 Task: Set up alerts for new listings in Las Vegas, Nevada, with a 3-car garage and a guest suite.
Action: Mouse moved to (220, 170)
Screenshot: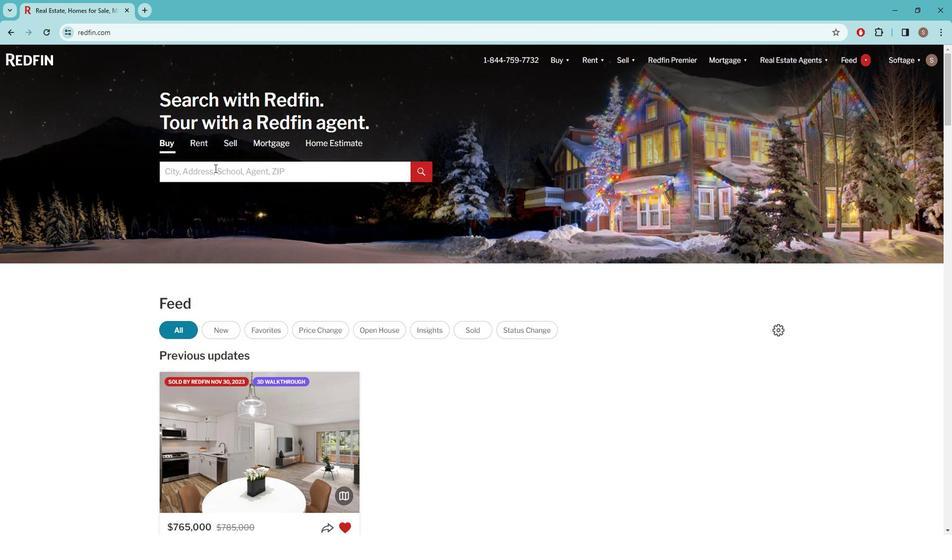 
Action: Mouse pressed left at (220, 170)
Screenshot: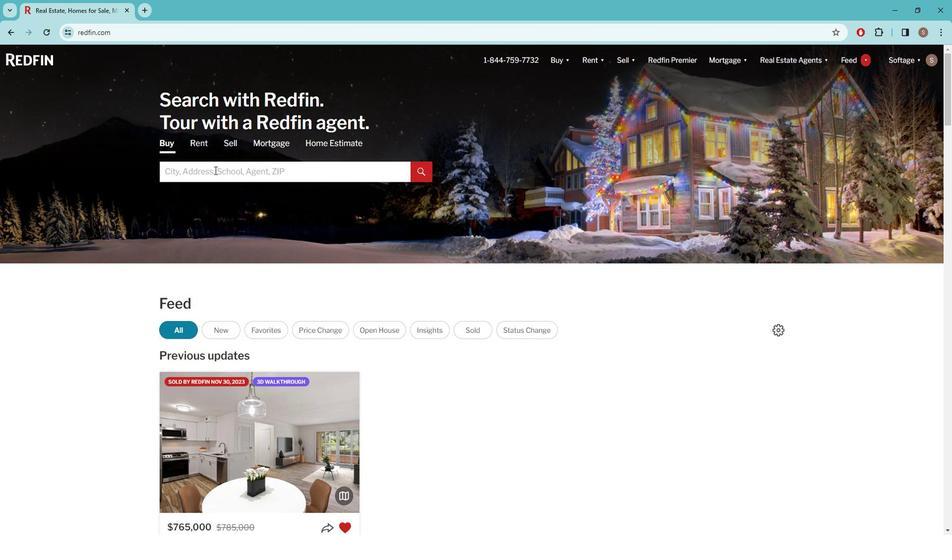 
Action: Key pressed l<Key.caps_lock>AS<Key.space><Key.caps_lock>v<Key.caps_lock>EGAS
Screenshot: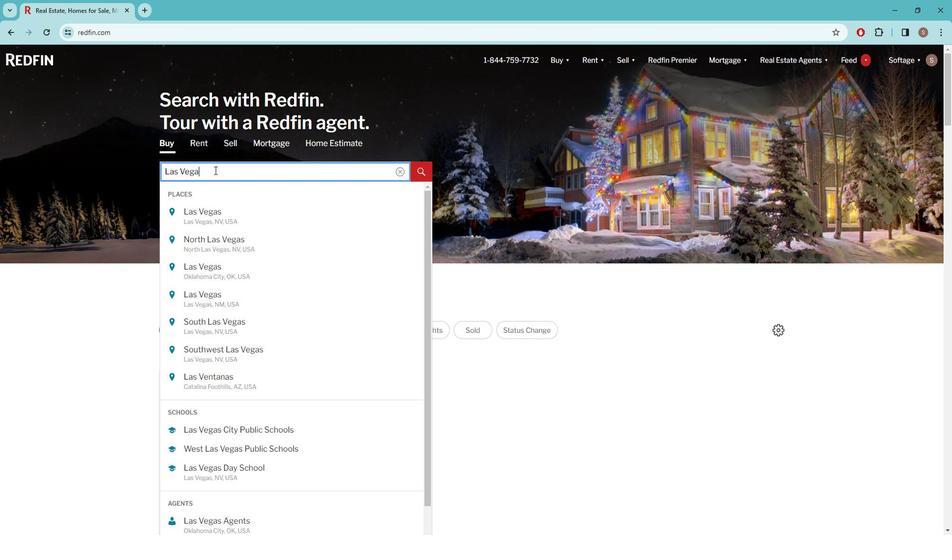 
Action: Mouse moved to (211, 211)
Screenshot: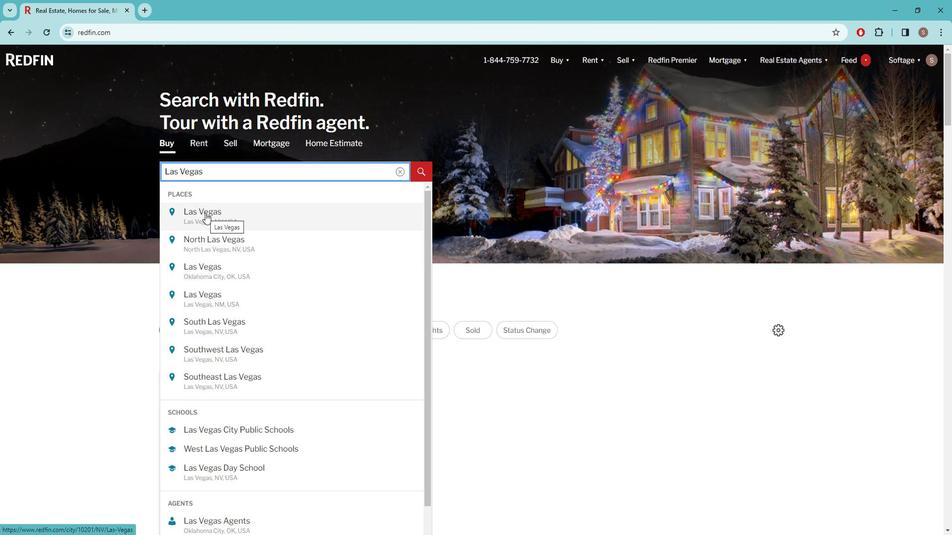 
Action: Mouse pressed left at (211, 211)
Screenshot: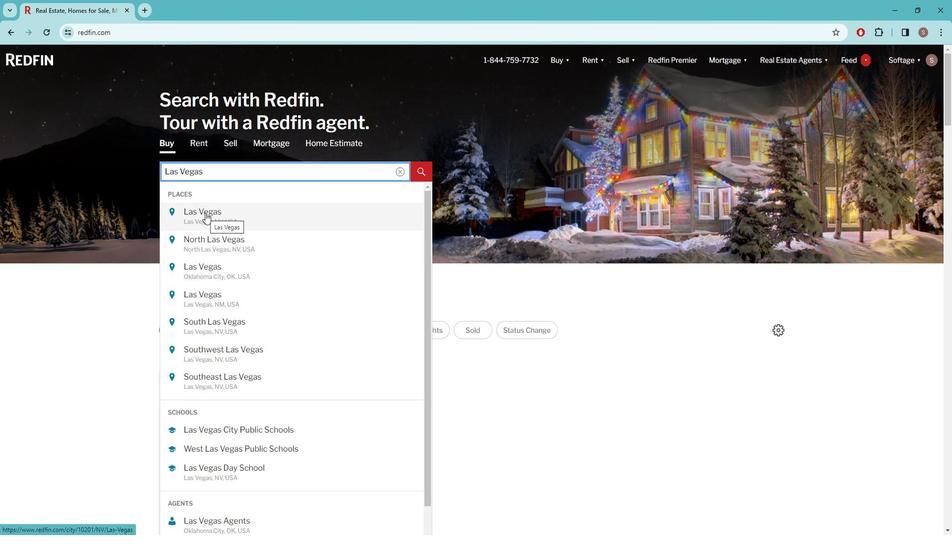 
Action: Mouse moved to (842, 122)
Screenshot: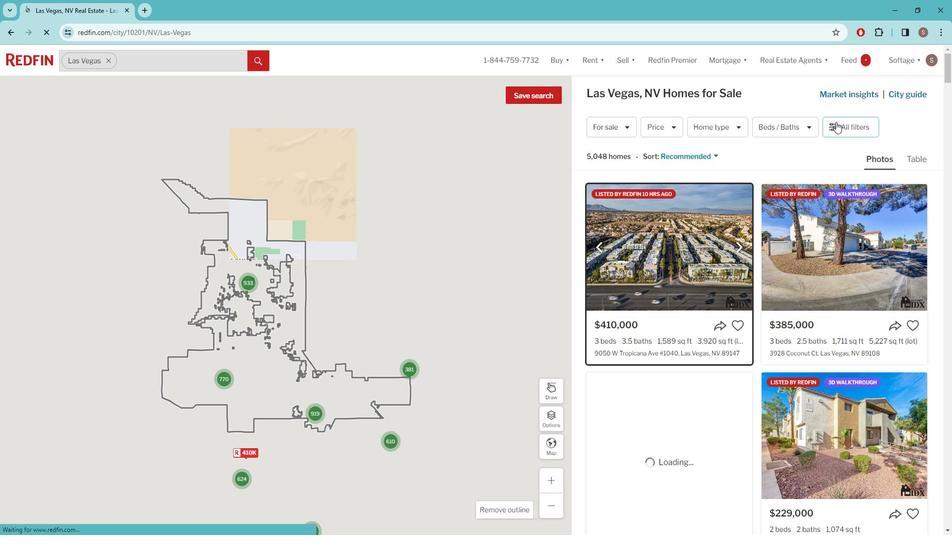 
Action: Mouse pressed left at (842, 122)
Screenshot: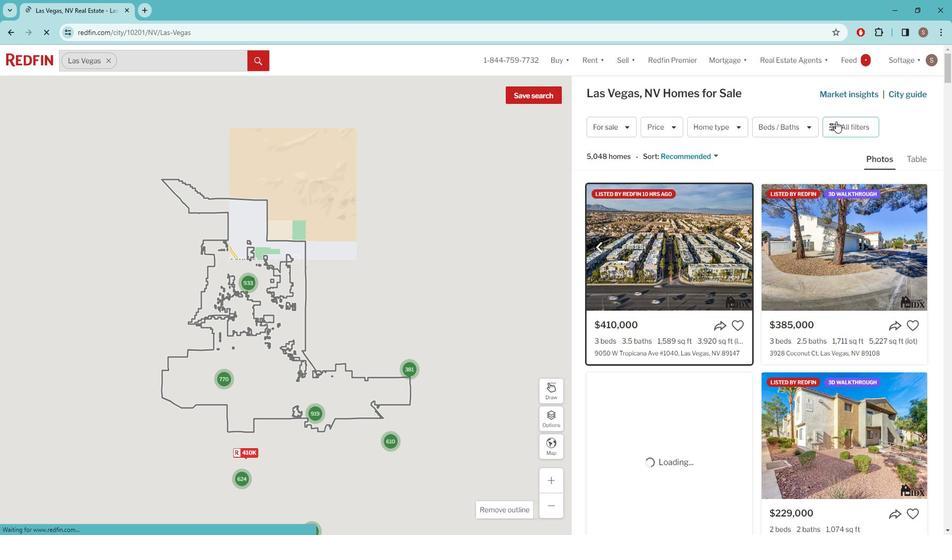 
Action: Mouse moved to (841, 122)
Screenshot: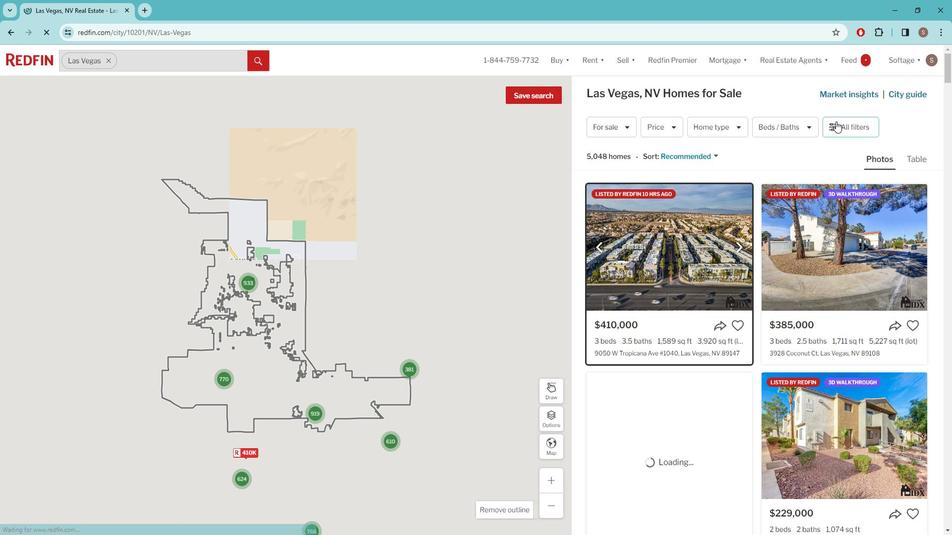 
Action: Mouse pressed left at (841, 122)
Screenshot: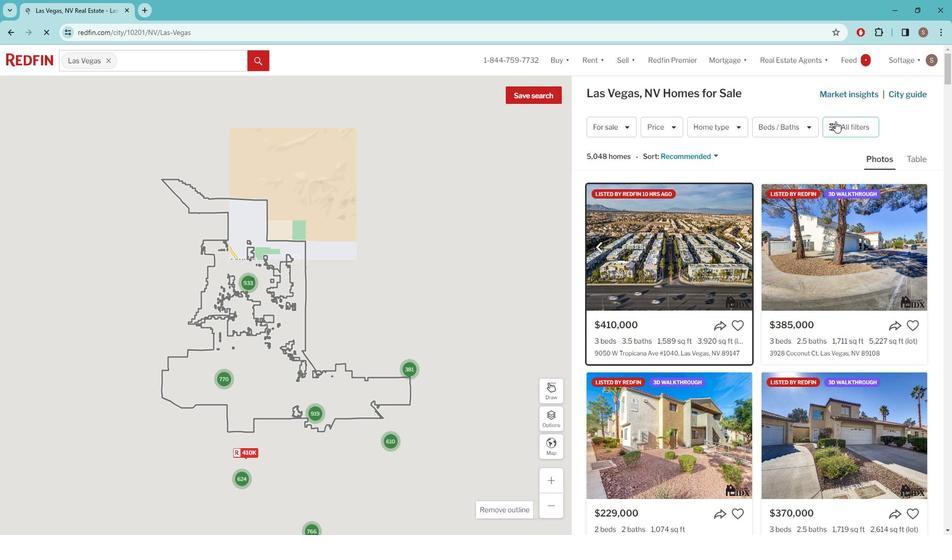 
Action: Mouse moved to (843, 122)
Screenshot: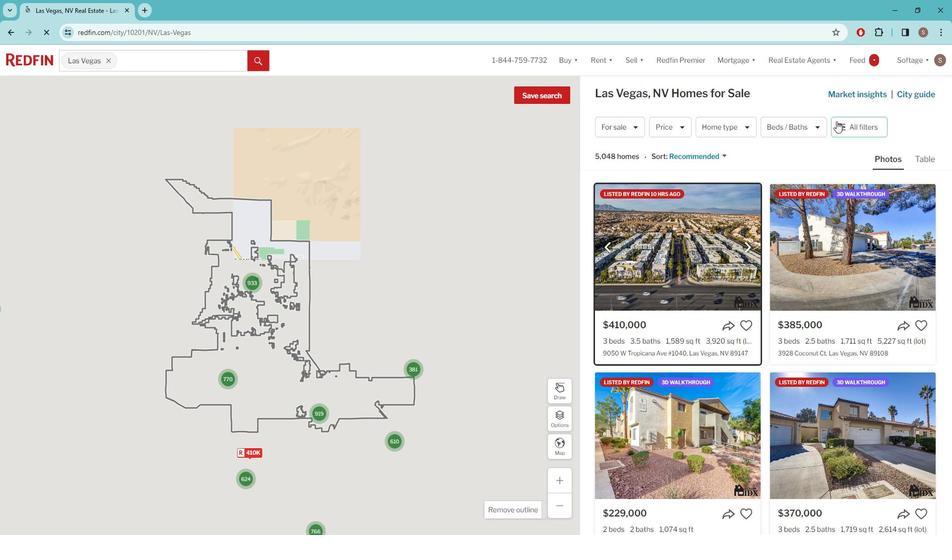 
Action: Mouse pressed left at (843, 122)
Screenshot: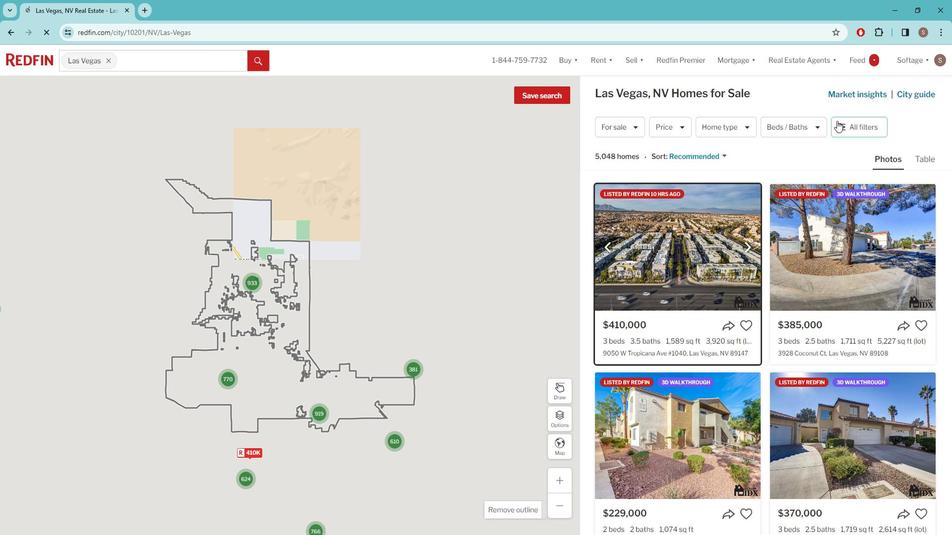 
Action: Mouse moved to (814, 145)
Screenshot: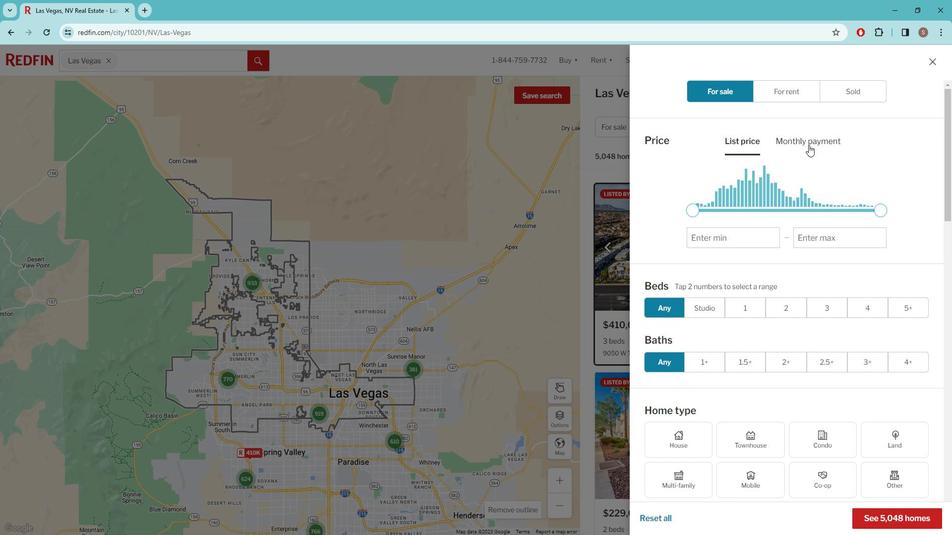 
Action: Mouse scrolled (814, 145) with delta (0, 0)
Screenshot: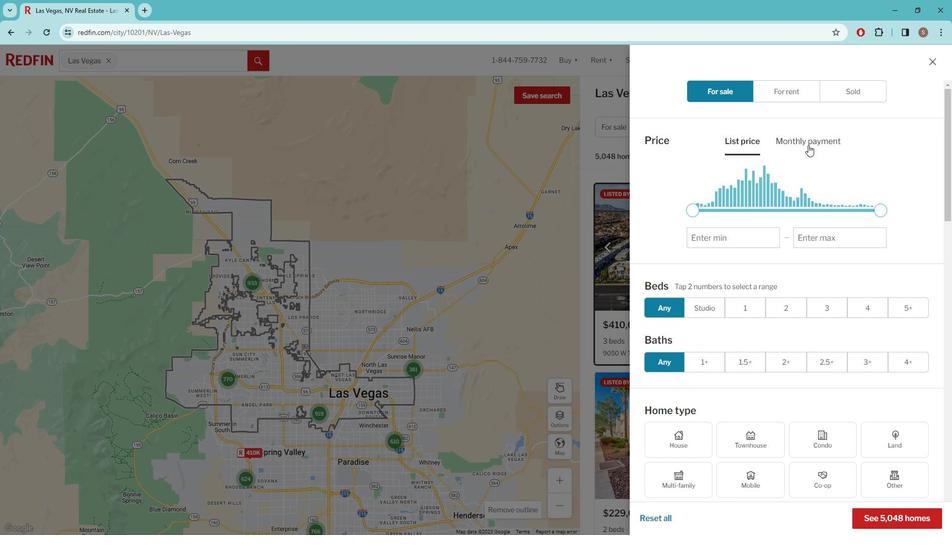 
Action: Mouse scrolled (814, 145) with delta (0, 0)
Screenshot: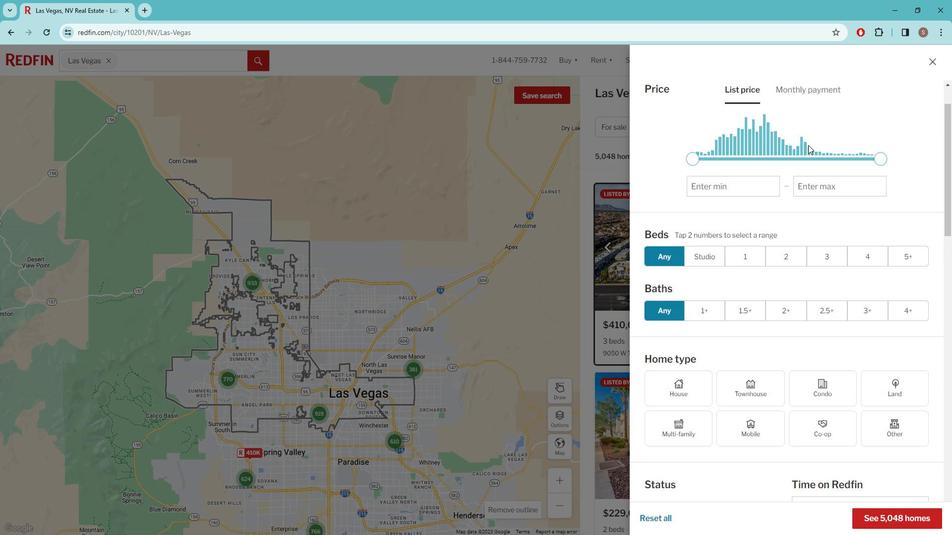 
Action: Mouse scrolled (814, 145) with delta (0, 0)
Screenshot: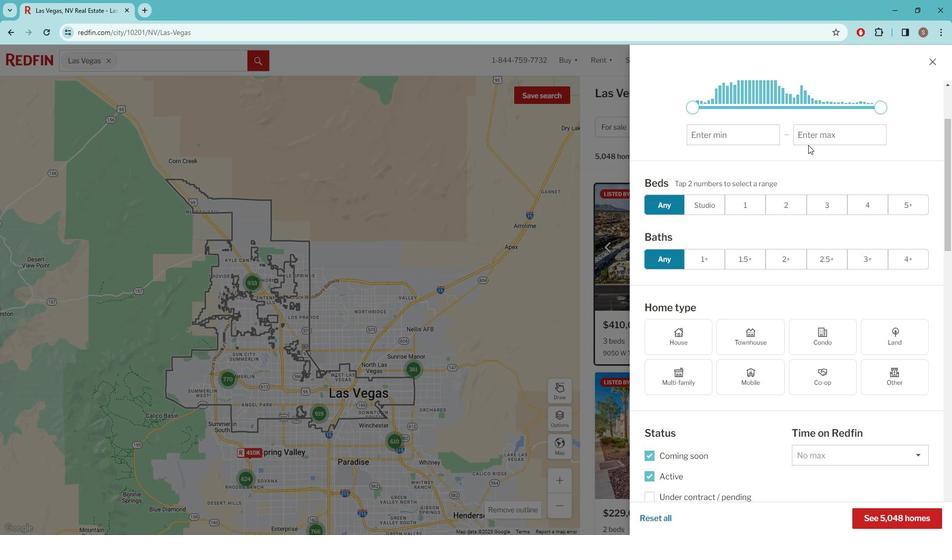 
Action: Mouse scrolled (814, 145) with delta (0, 0)
Screenshot: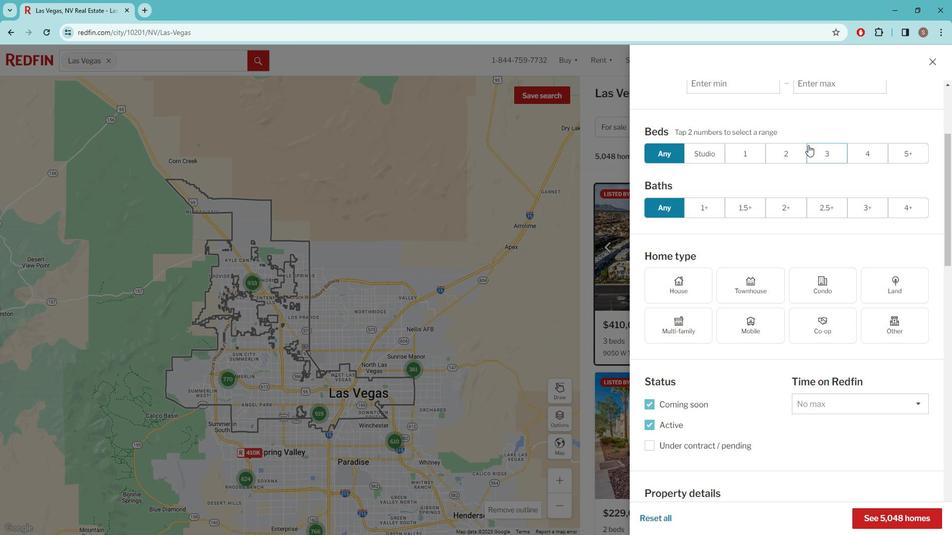 
Action: Mouse scrolled (814, 145) with delta (0, 0)
Screenshot: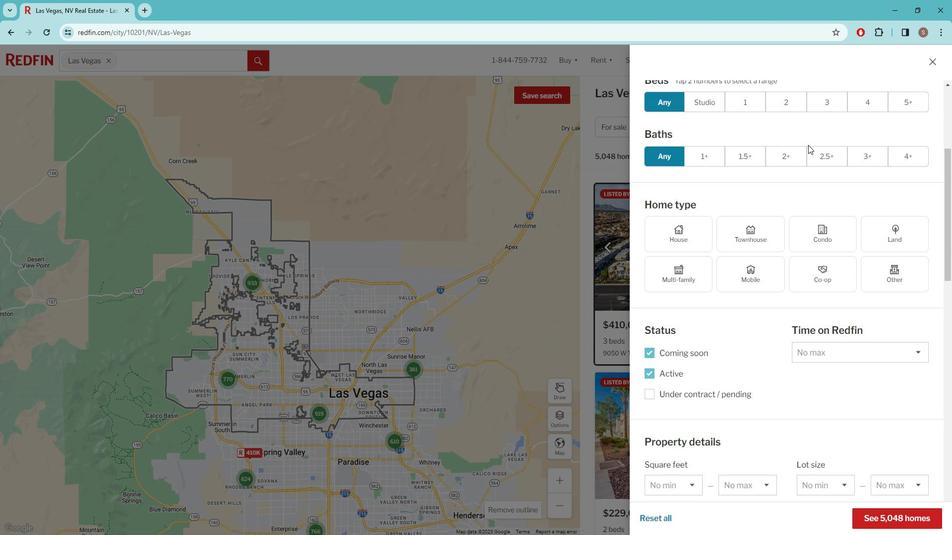 
Action: Mouse scrolled (814, 145) with delta (0, 0)
Screenshot: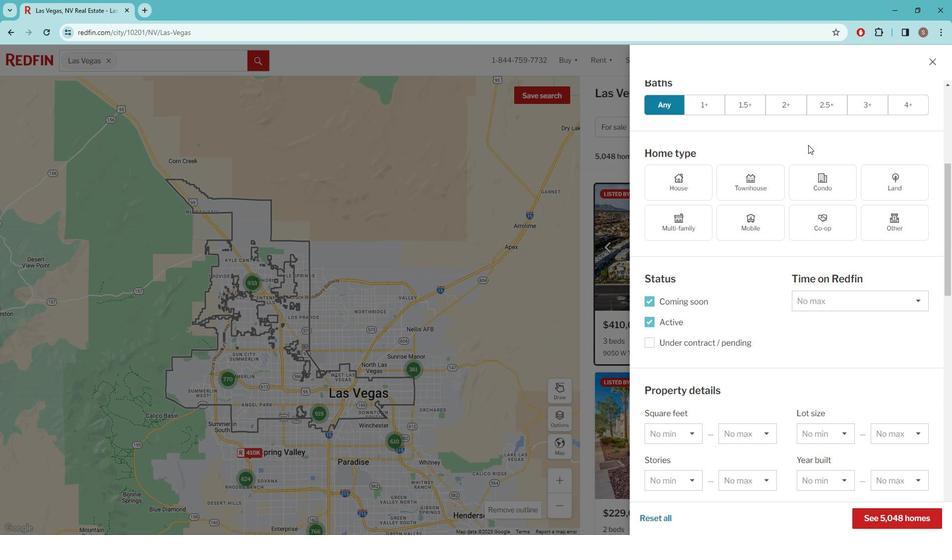 
Action: Mouse scrolled (814, 145) with delta (0, 0)
Screenshot: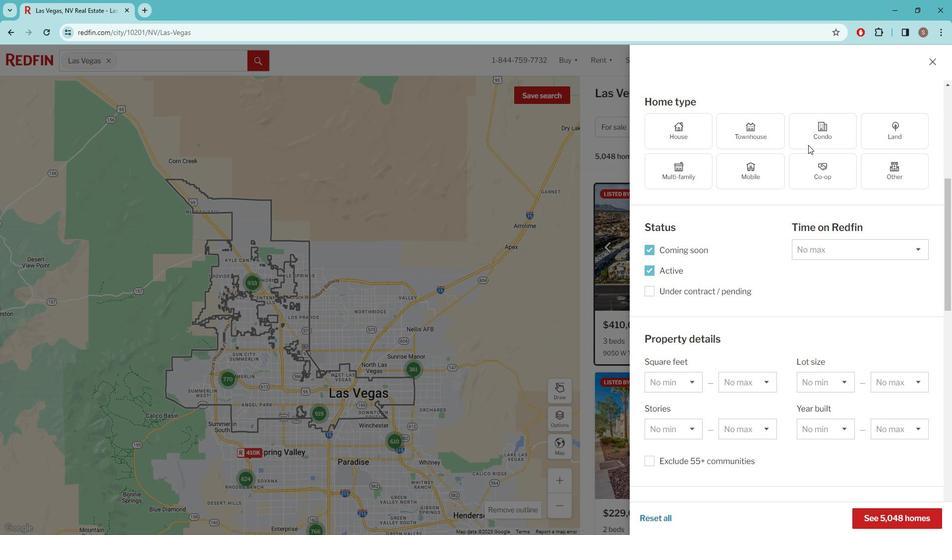 
Action: Mouse scrolled (814, 145) with delta (0, 0)
Screenshot: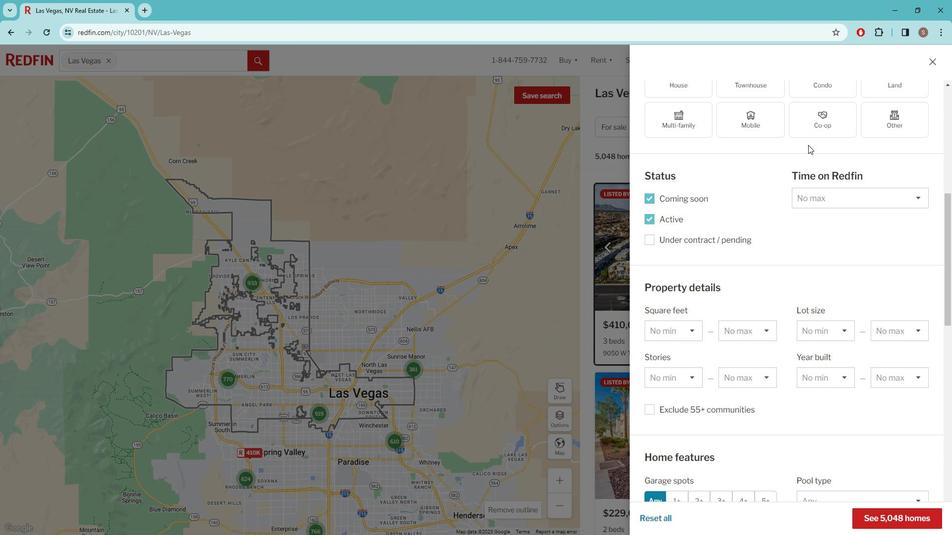 
Action: Mouse scrolled (814, 145) with delta (0, 0)
Screenshot: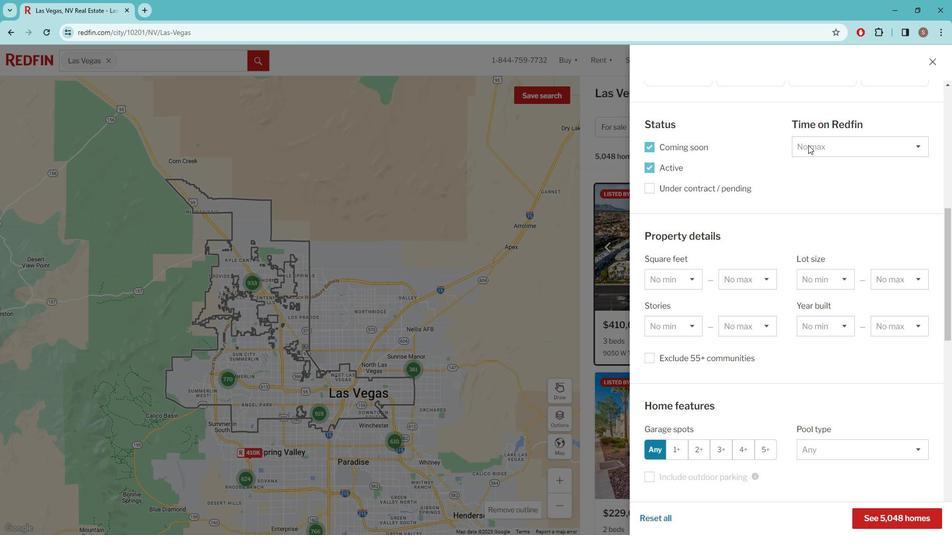 
Action: Mouse scrolled (814, 145) with delta (0, 0)
Screenshot: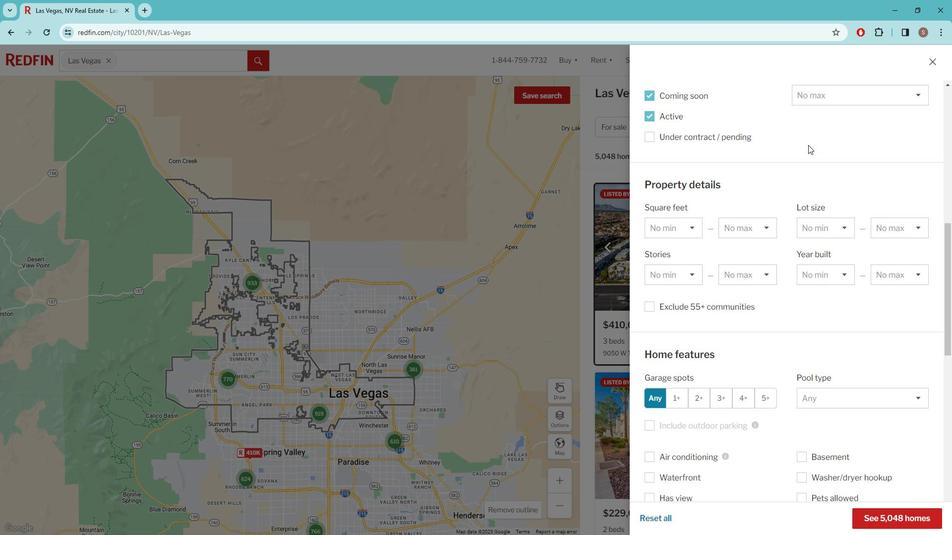 
Action: Mouse scrolled (814, 145) with delta (0, 0)
Screenshot: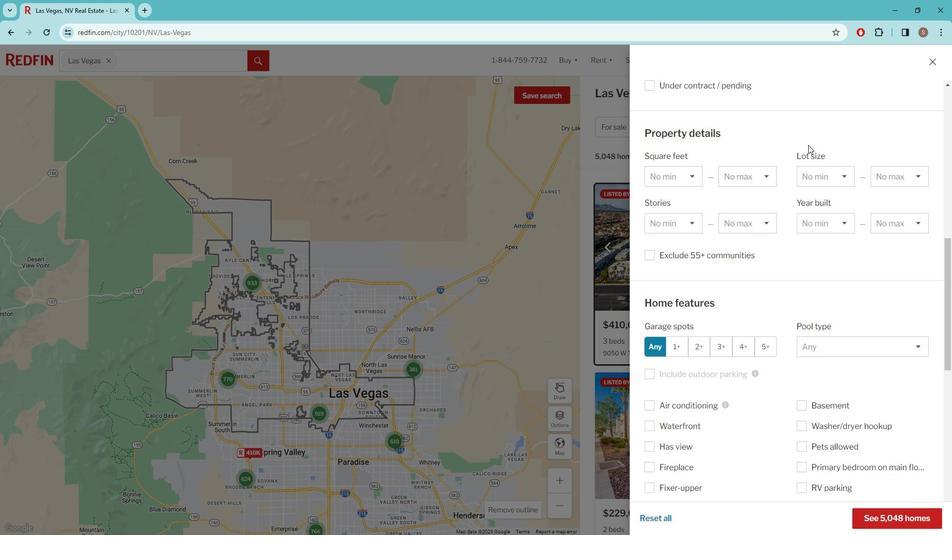 
Action: Mouse scrolled (814, 145) with delta (0, 0)
Screenshot: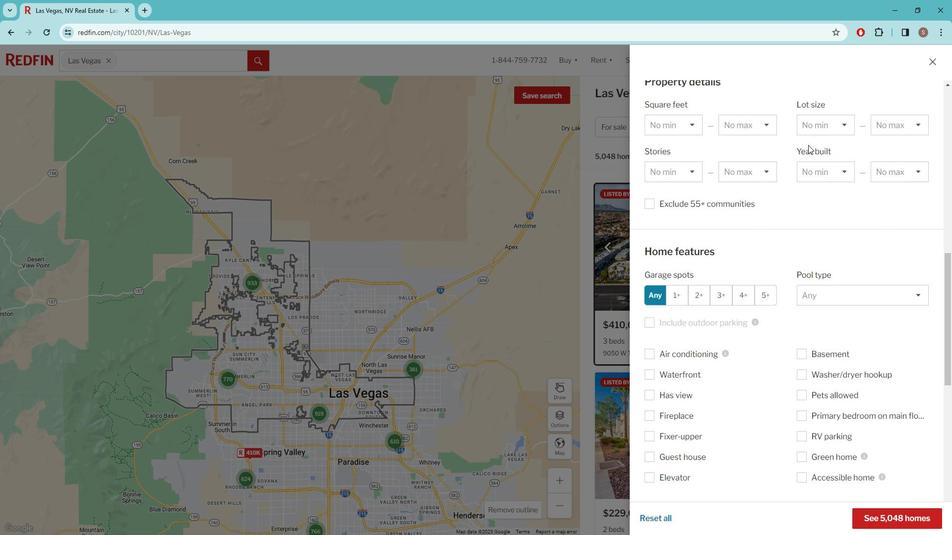 
Action: Mouse scrolled (814, 145) with delta (0, 0)
Screenshot: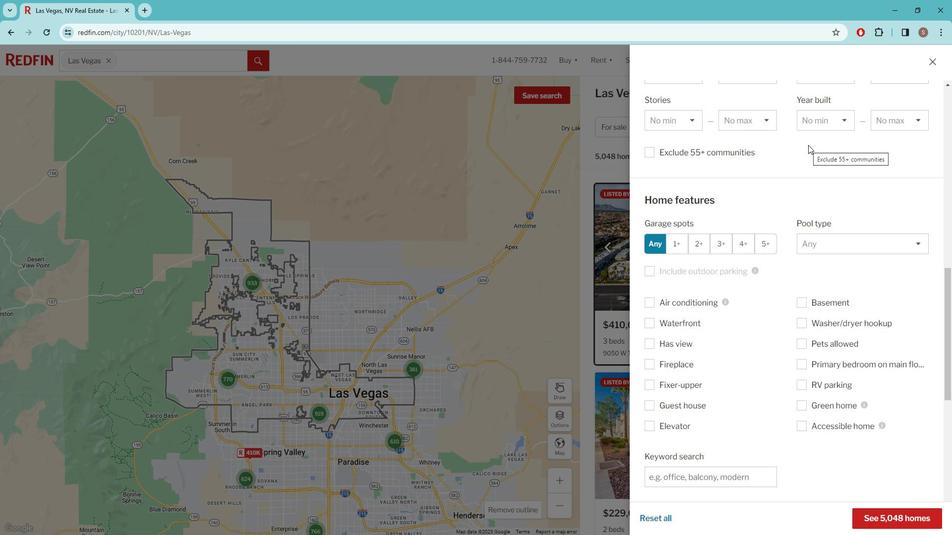 
Action: Mouse scrolled (814, 145) with delta (0, 0)
Screenshot: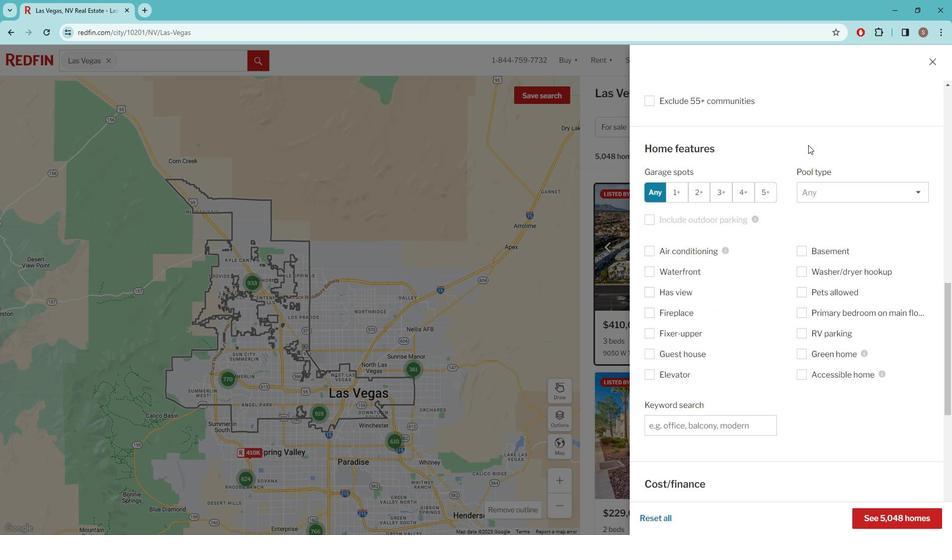
Action: Mouse moved to (813, 146)
Screenshot: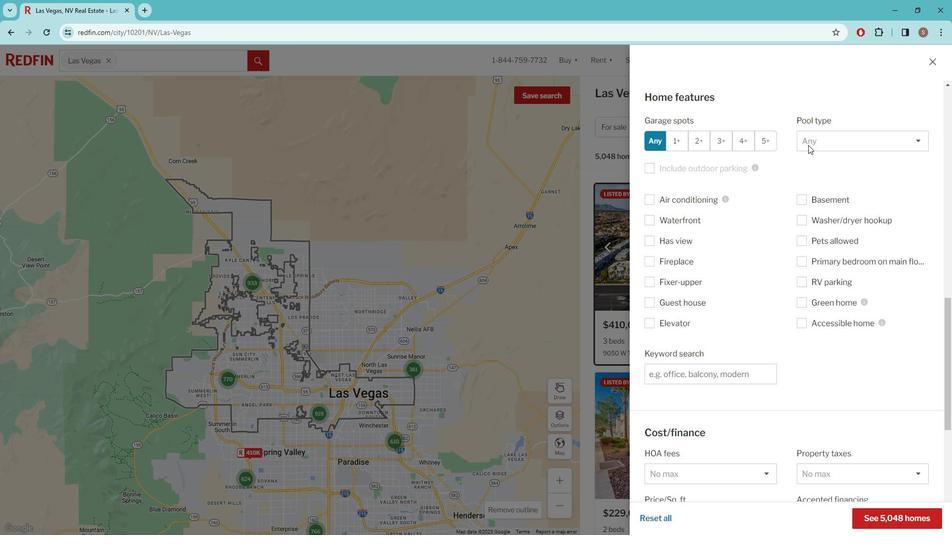 
Action: Mouse scrolled (813, 145) with delta (0, 0)
Screenshot: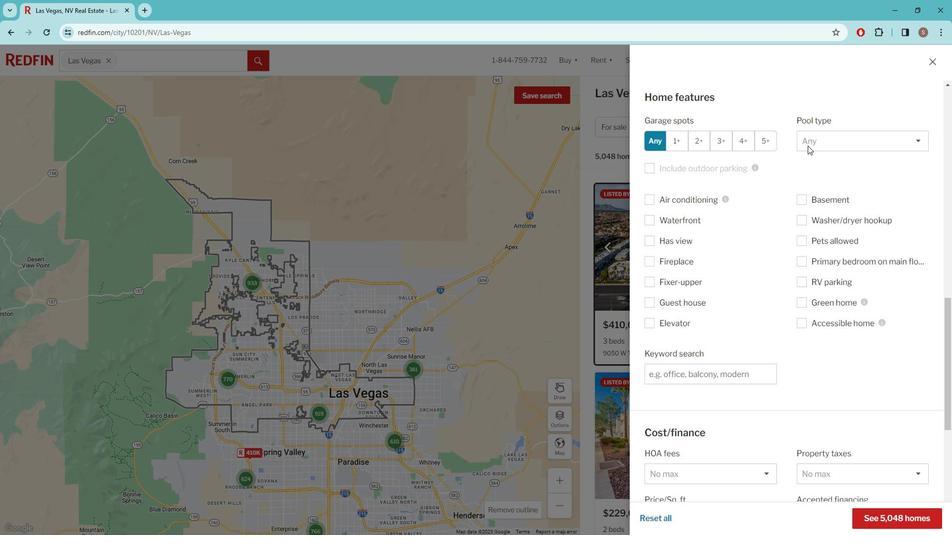 
Action: Mouse scrolled (813, 145) with delta (0, 0)
Screenshot: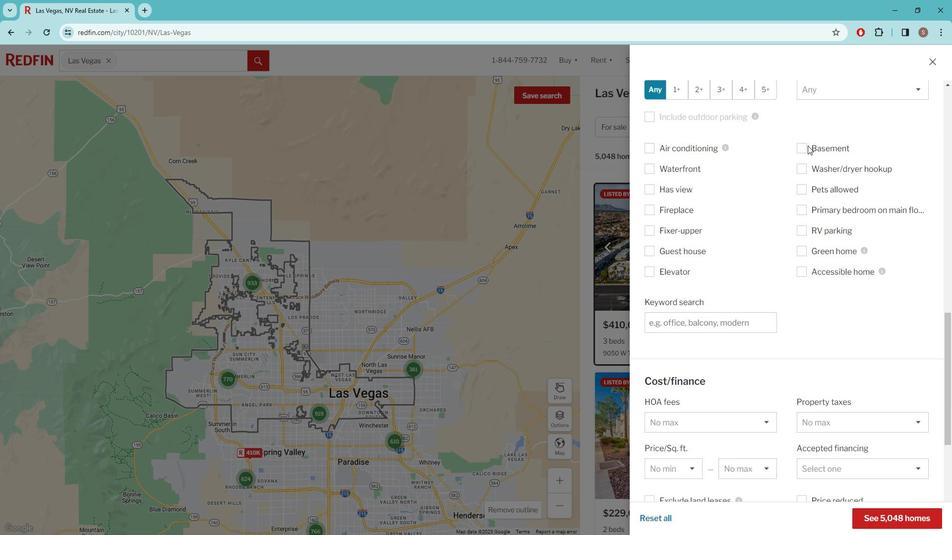 
Action: Mouse scrolled (813, 145) with delta (0, 0)
Screenshot: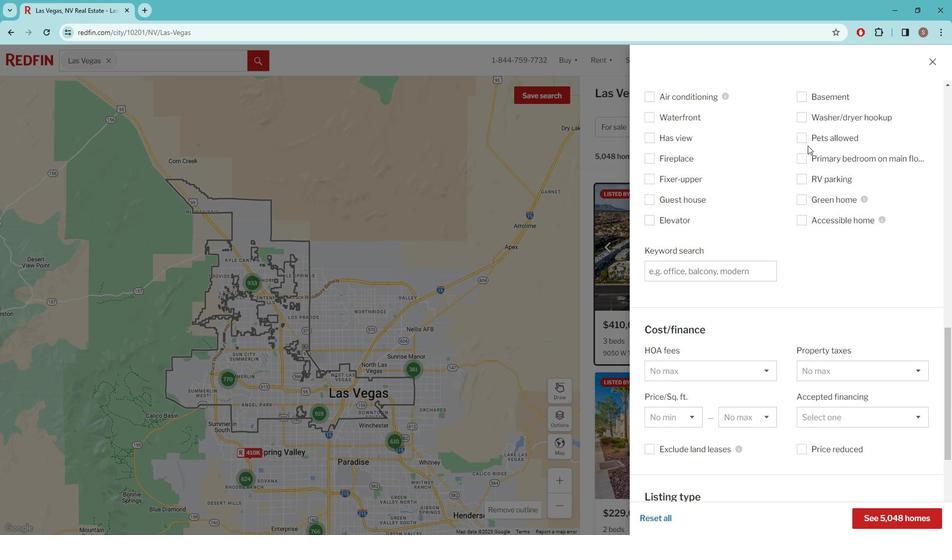 
Action: Mouse moved to (696, 220)
Screenshot: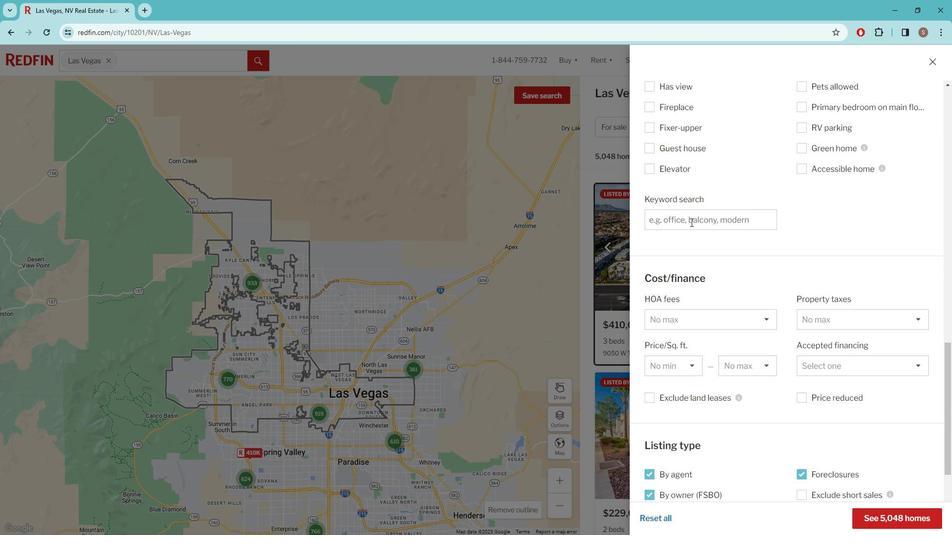 
Action: Mouse pressed left at (696, 220)
Screenshot: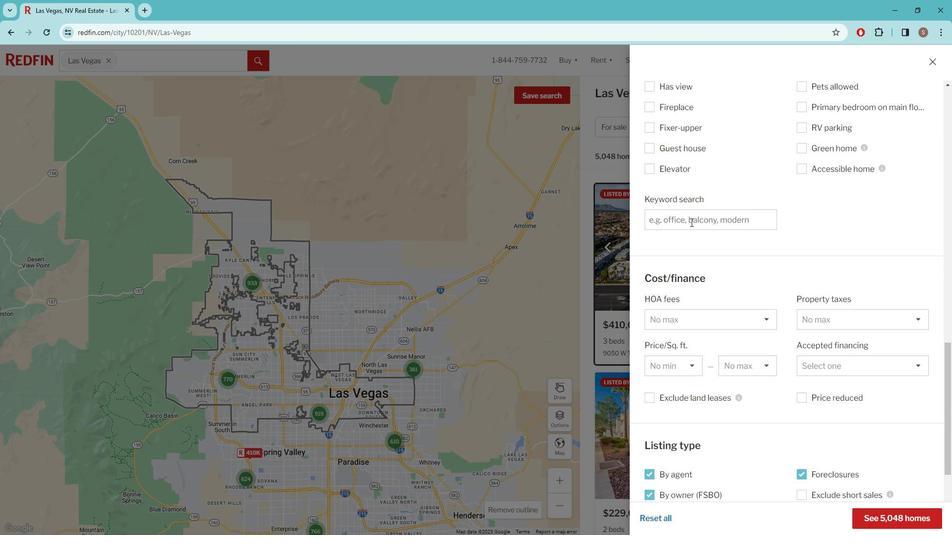 
Action: Mouse moved to (697, 219)
Screenshot: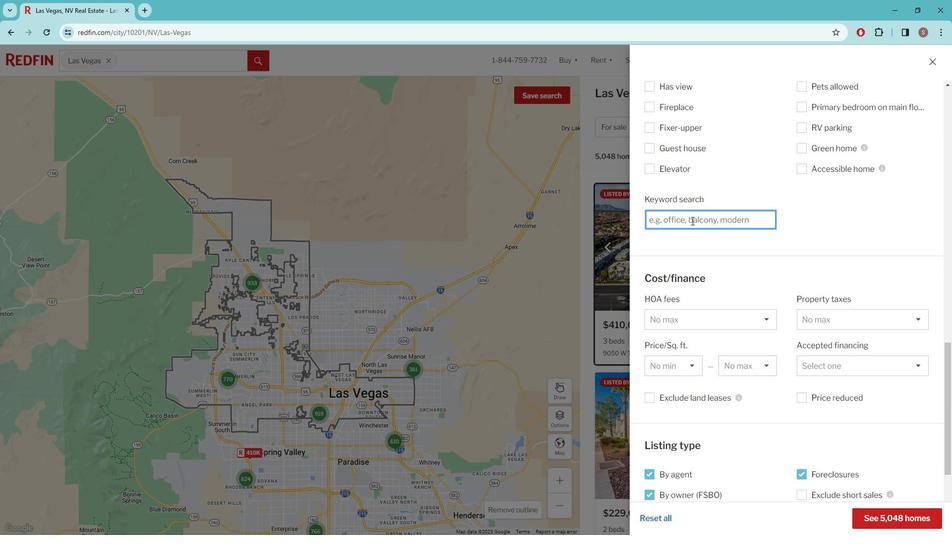 
Action: Key pressed 3
Screenshot: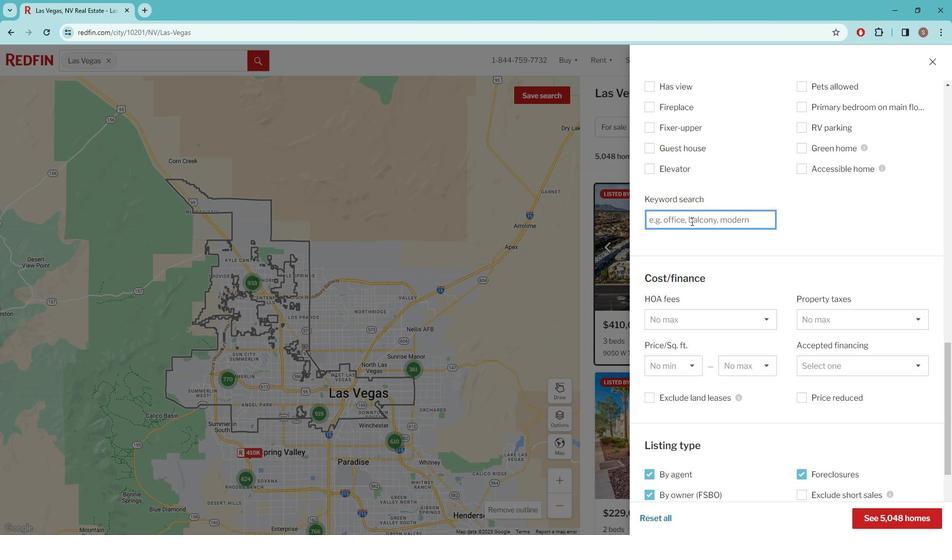 
Action: Mouse moved to (696, 219)
Screenshot: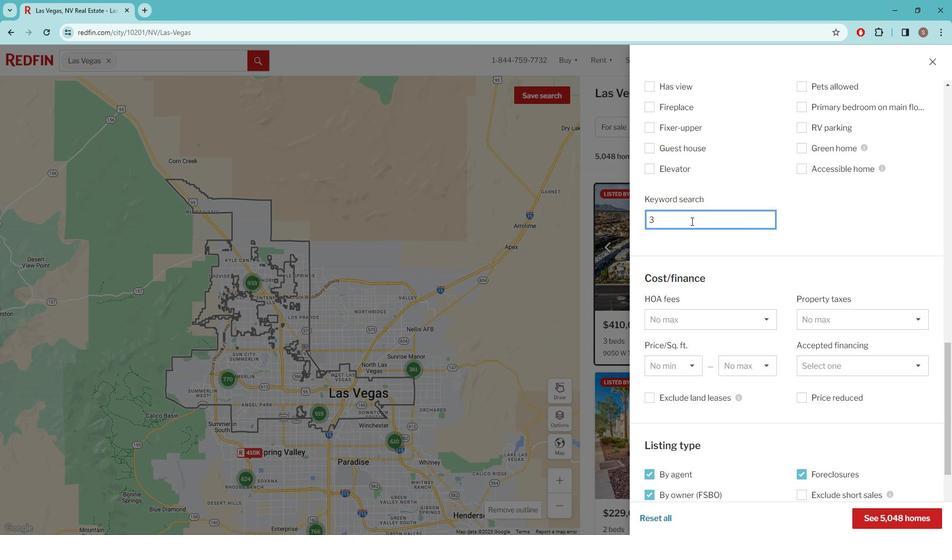 
Action: Key pressed <Key.space>CAR<Key.space>GARAGE<Key.space>AND<Key.space>GUEST<Key.space>SUITE
Screenshot: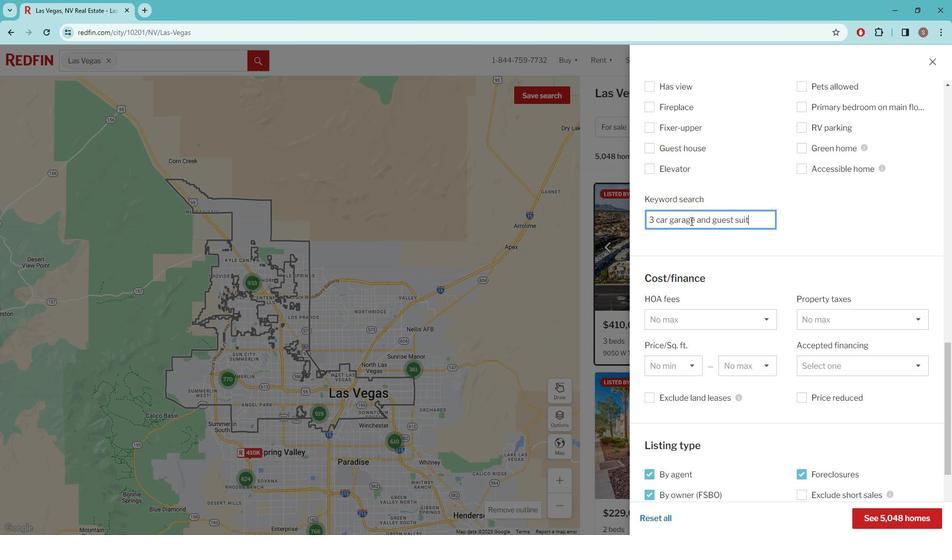 
Action: Mouse moved to (685, 238)
Screenshot: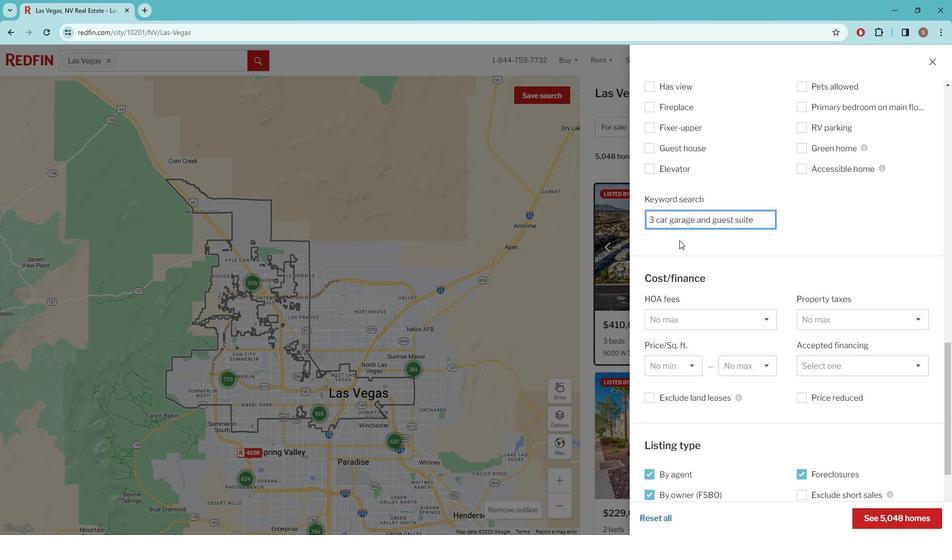 
Action: Mouse scrolled (685, 237) with delta (0, 0)
Screenshot: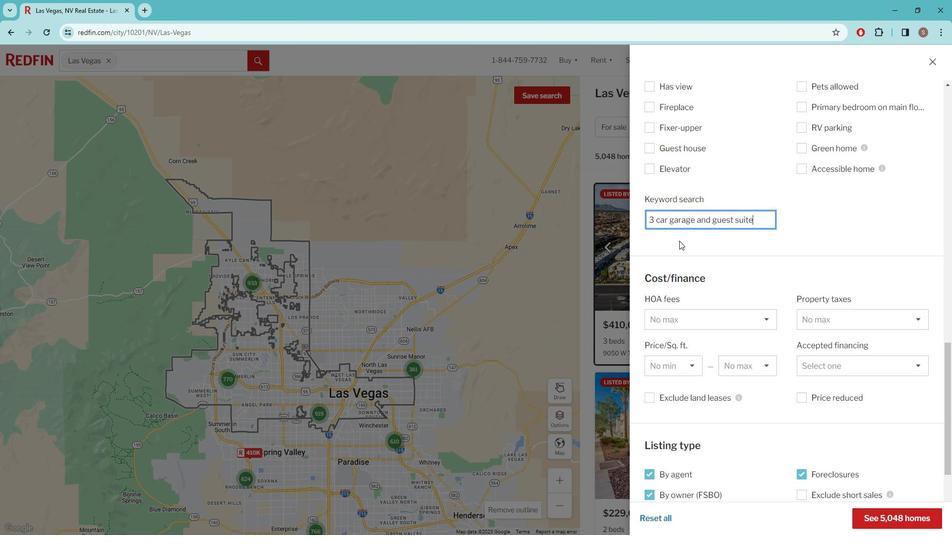 
Action: Mouse moved to (686, 238)
Screenshot: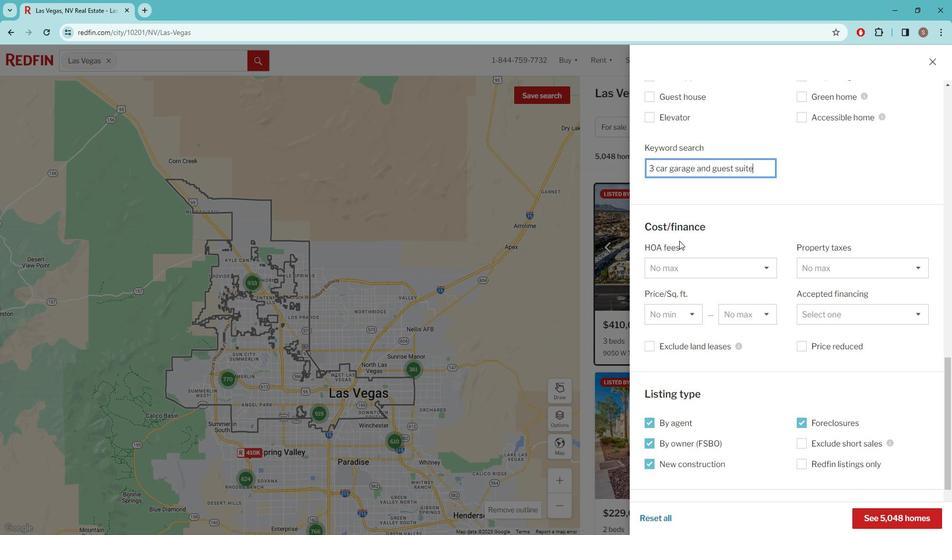 
Action: Mouse scrolled (686, 237) with delta (0, 0)
Screenshot: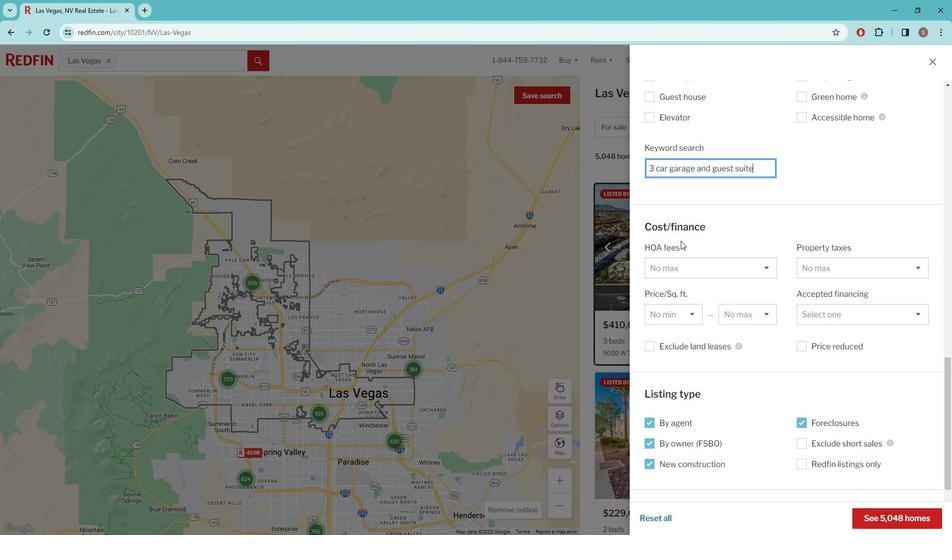 
Action: Mouse scrolled (686, 237) with delta (0, 0)
Screenshot: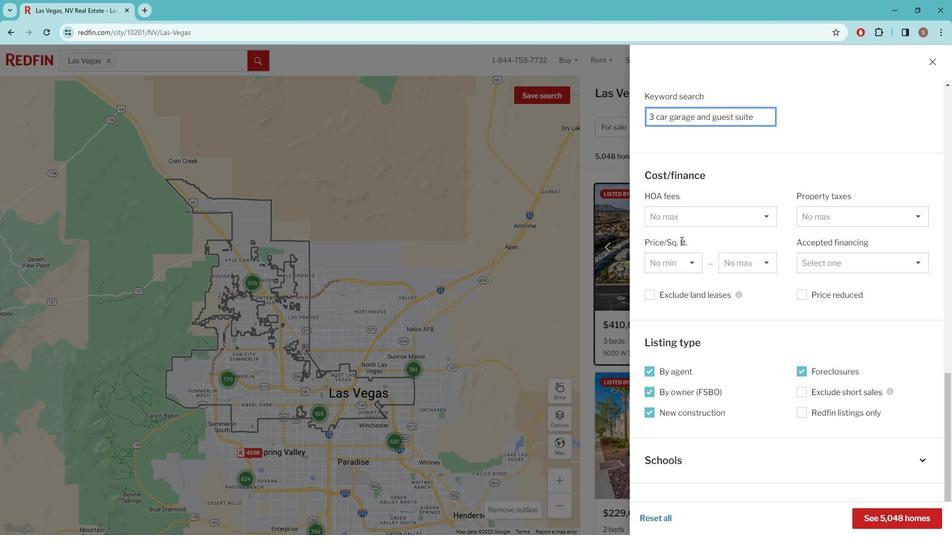 
Action: Mouse moved to (689, 238)
Screenshot: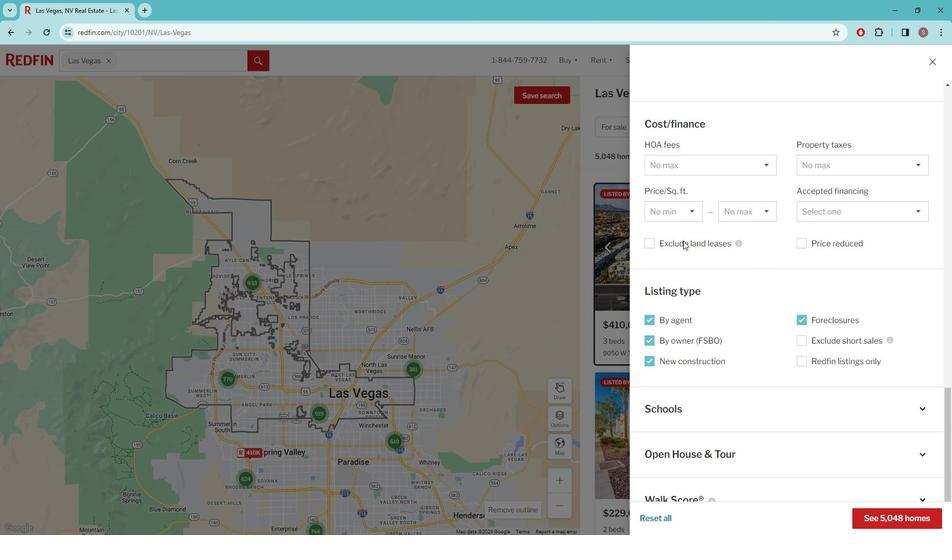 
Action: Mouse scrolled (689, 237) with delta (0, 0)
Screenshot: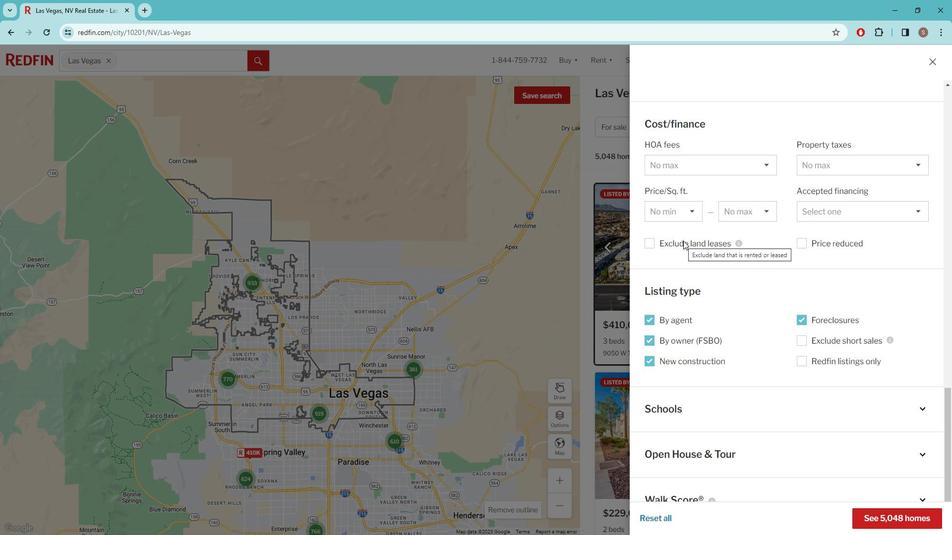 
Action: Mouse moved to (708, 254)
Screenshot: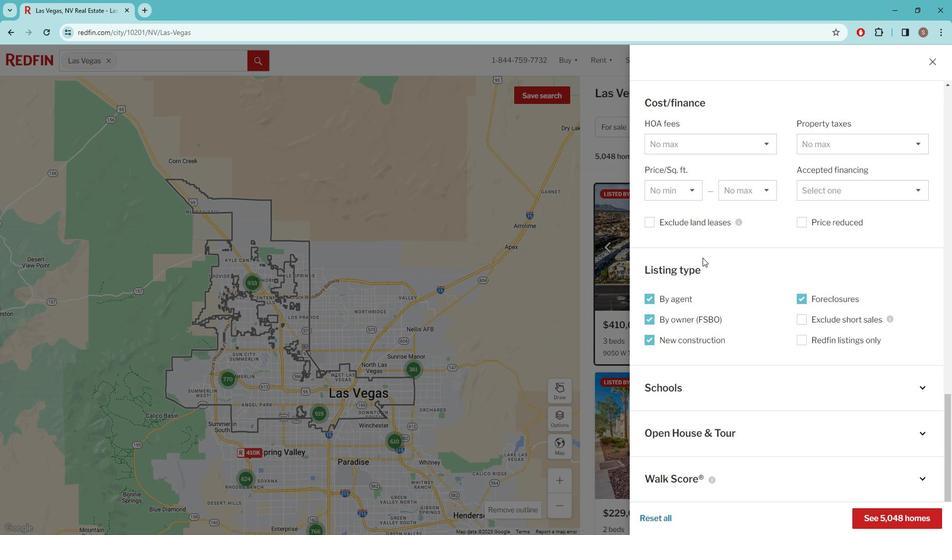 
Action: Mouse scrolled (708, 253) with delta (0, 0)
Screenshot: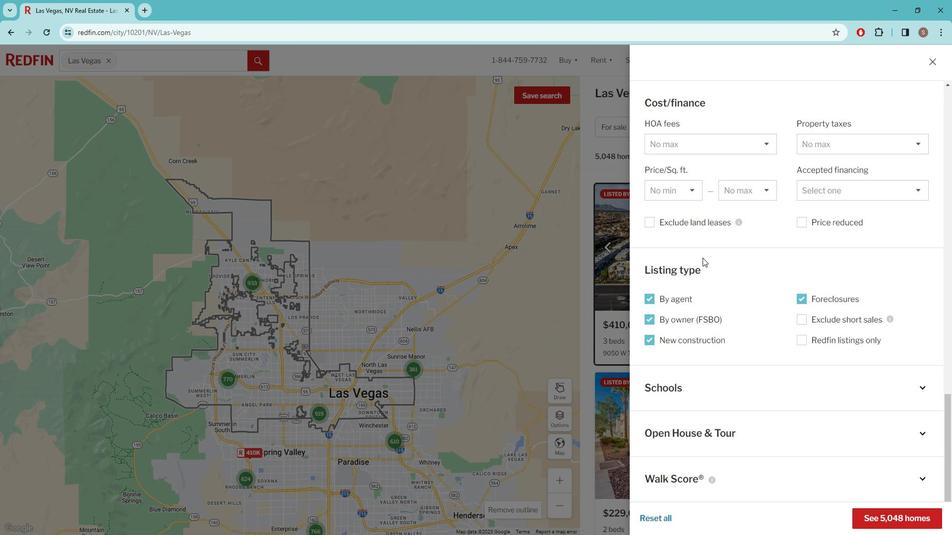 
Action: Mouse moved to (709, 257)
Screenshot: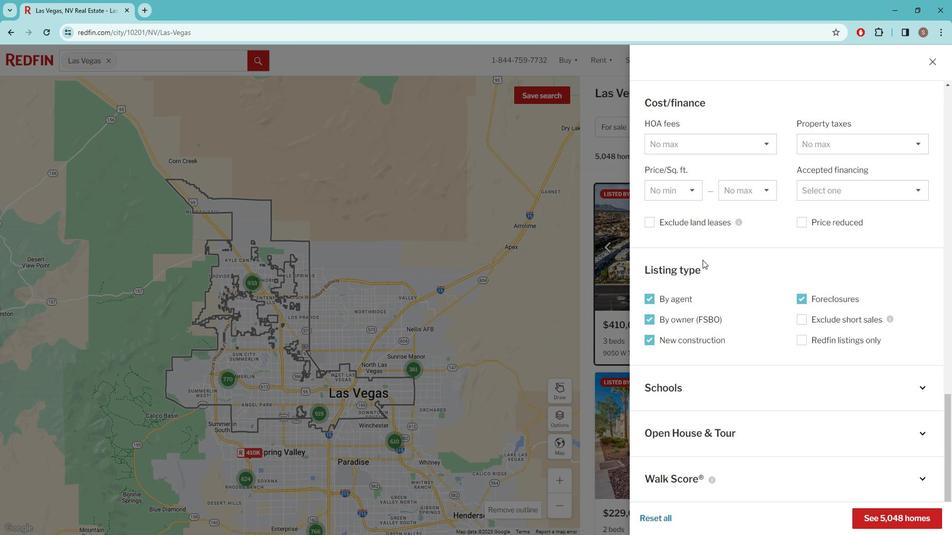 
Action: Mouse scrolled (709, 256) with delta (0, 0)
Screenshot: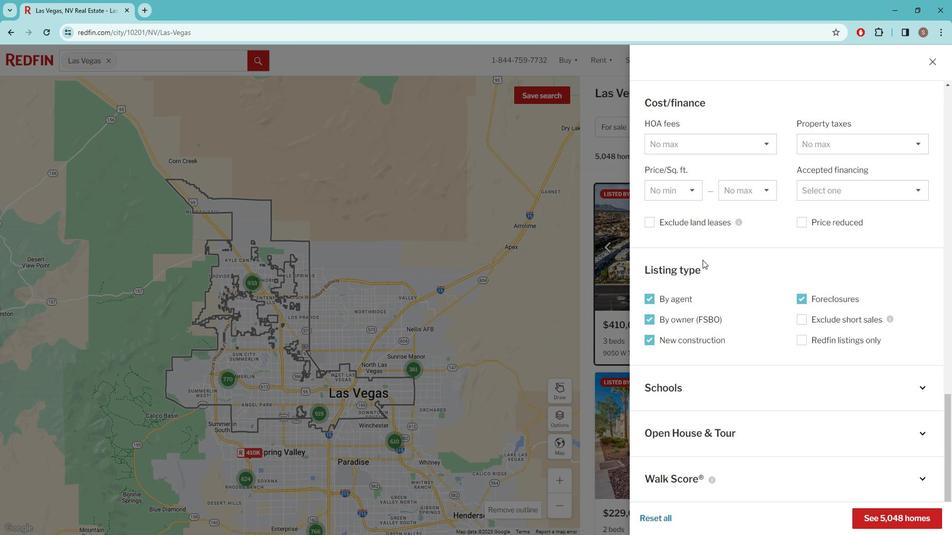 
Action: Mouse moved to (767, 316)
Screenshot: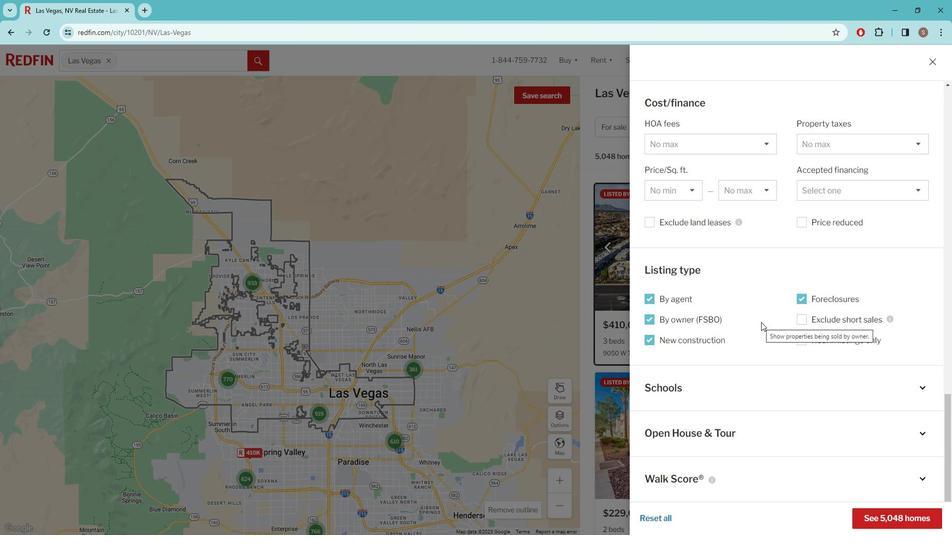 
Action: Mouse scrolled (767, 317) with delta (0, 0)
Screenshot: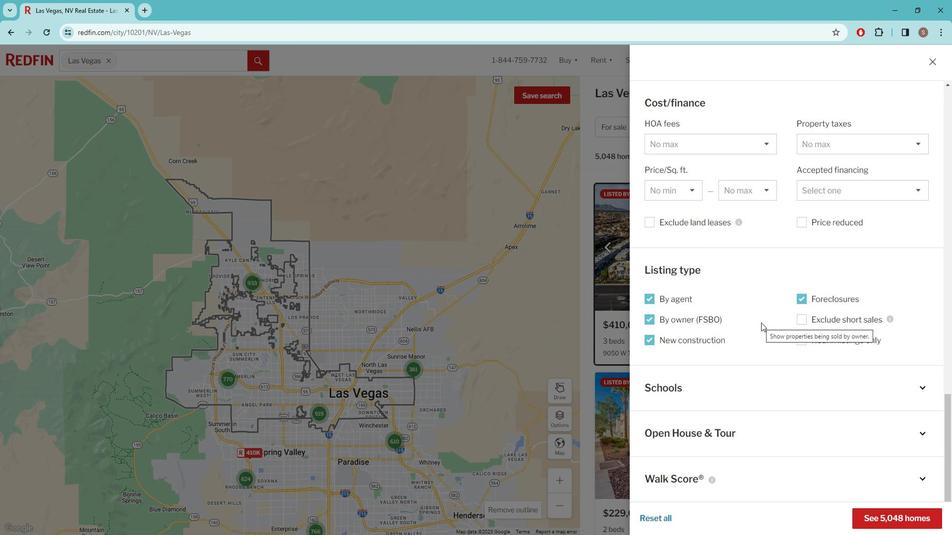 
Action: Mouse scrolled (767, 317) with delta (0, 0)
Screenshot: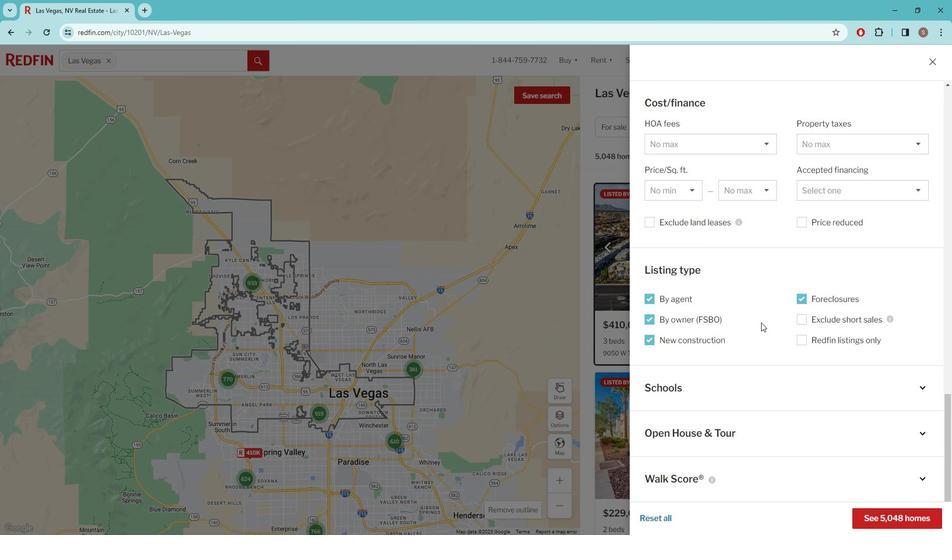 
Action: Mouse moved to (883, 504)
Screenshot: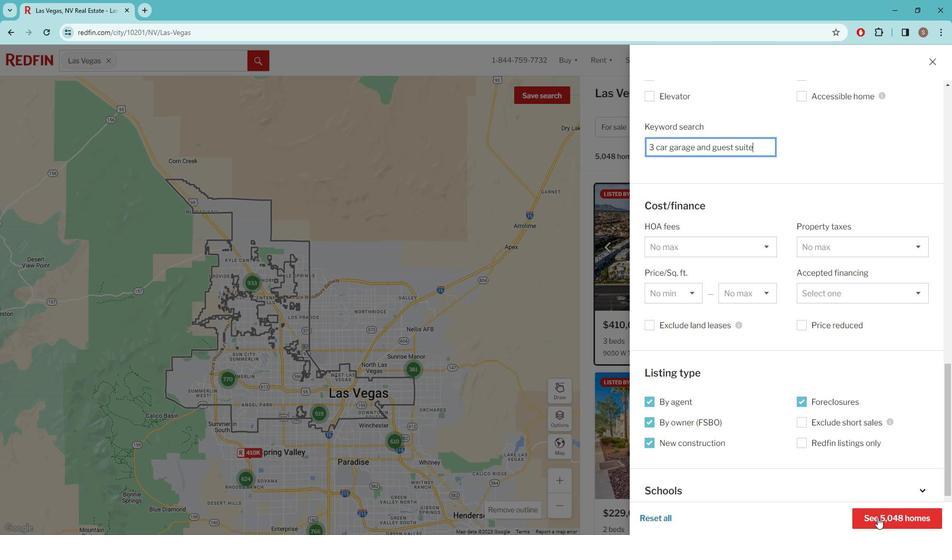 
Action: Mouse pressed left at (883, 504)
Screenshot: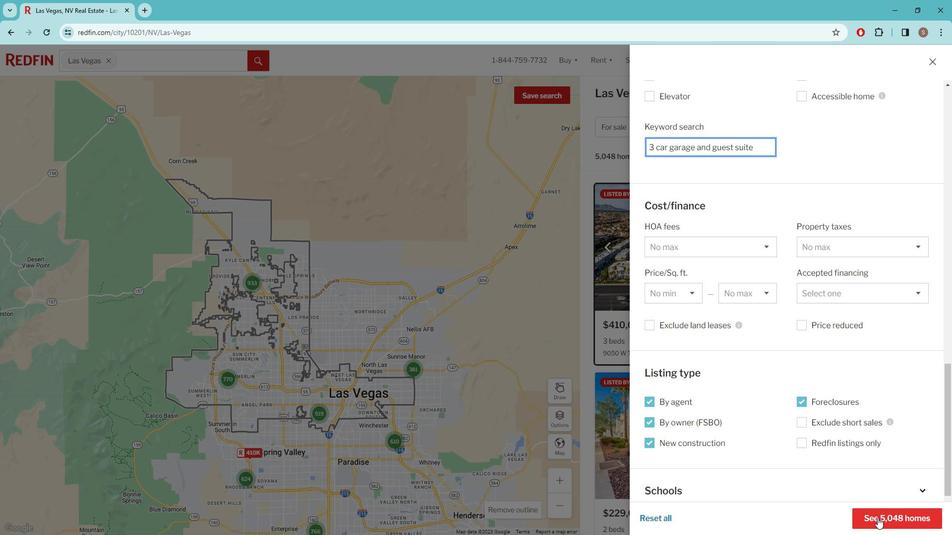 
Action: Mouse moved to (539, 95)
Screenshot: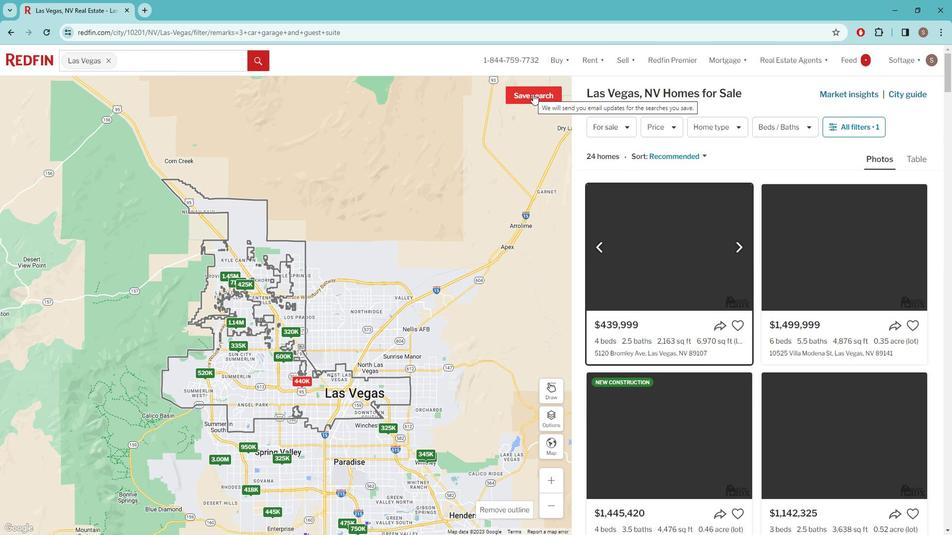 
Action: Mouse pressed left at (539, 95)
Screenshot: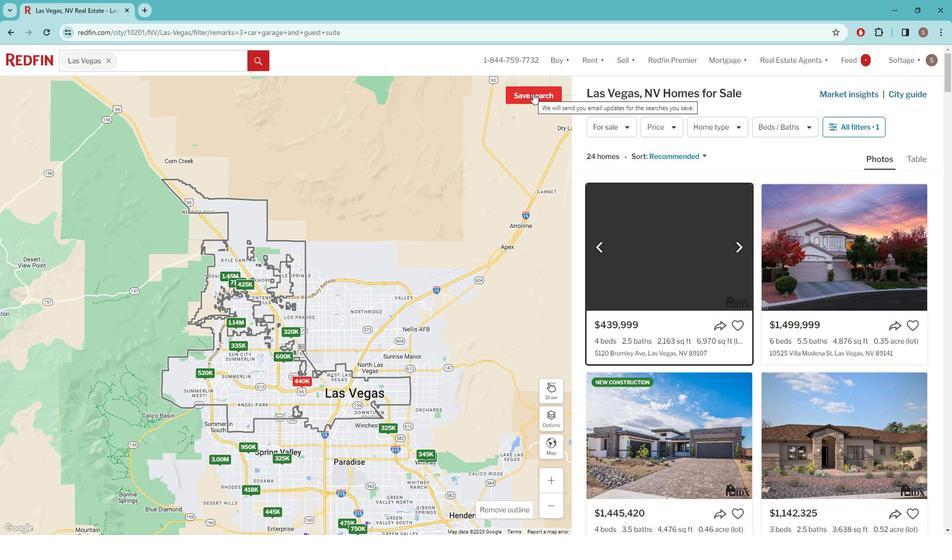 
Action: Mouse moved to (518, 268)
Screenshot: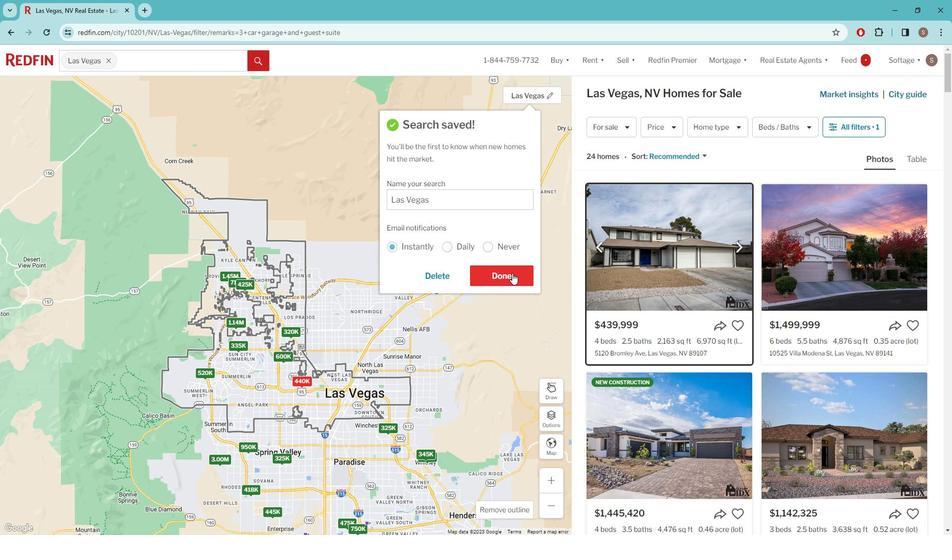 
Action: Mouse pressed left at (518, 268)
Screenshot: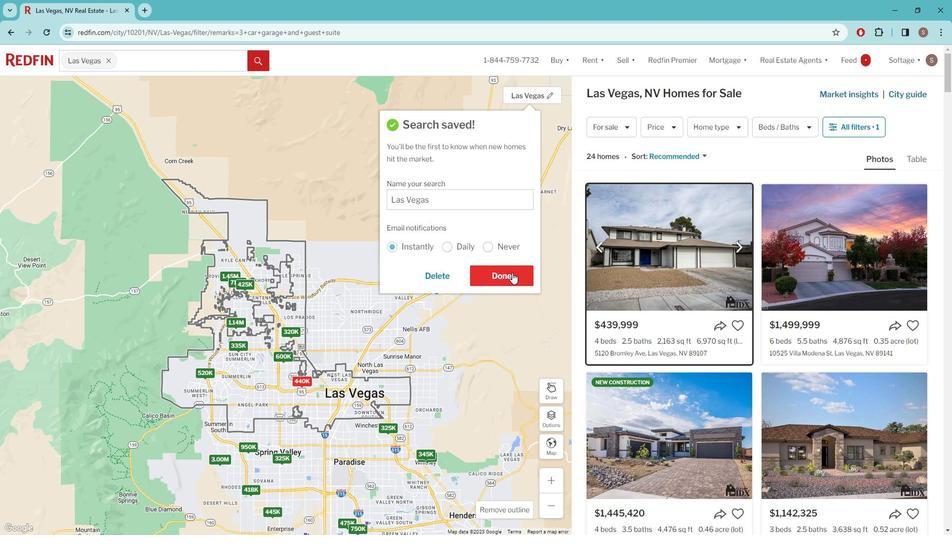 
Action: Mouse moved to (518, 267)
Screenshot: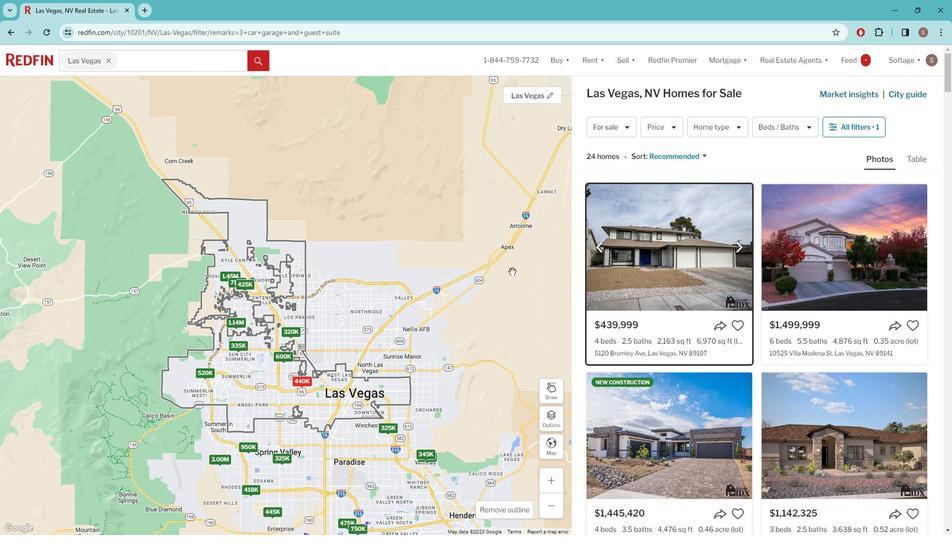 
